 Task: Print page in print using system dialog.
Action: Mouse moved to (85, 76)
Screenshot: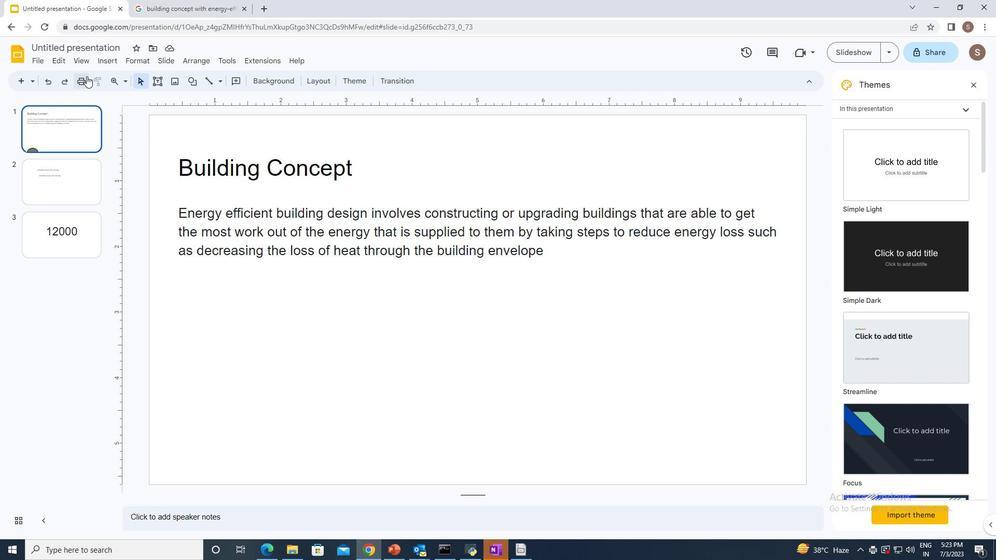
Action: Mouse pressed left at (85, 76)
Screenshot: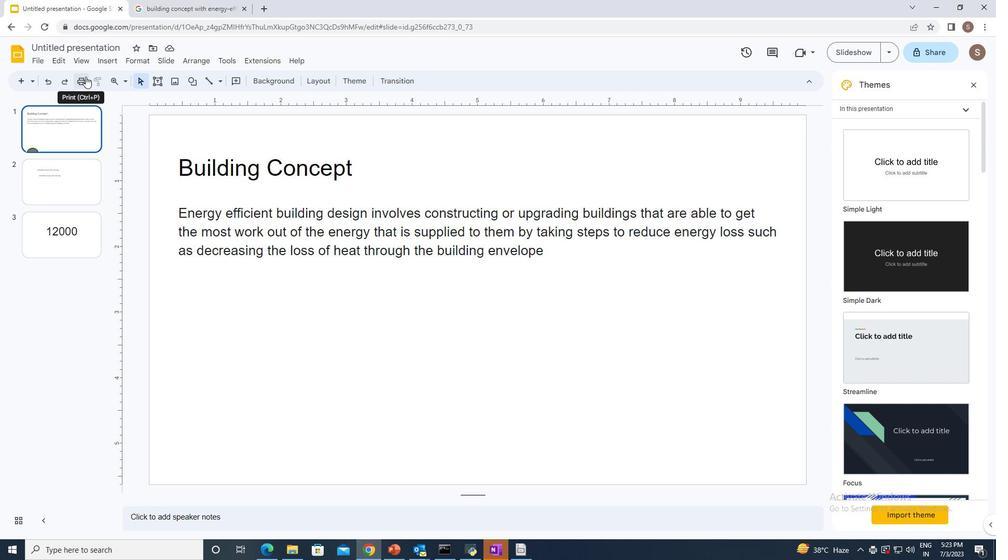 
Action: Mouse moved to (673, 179)
Screenshot: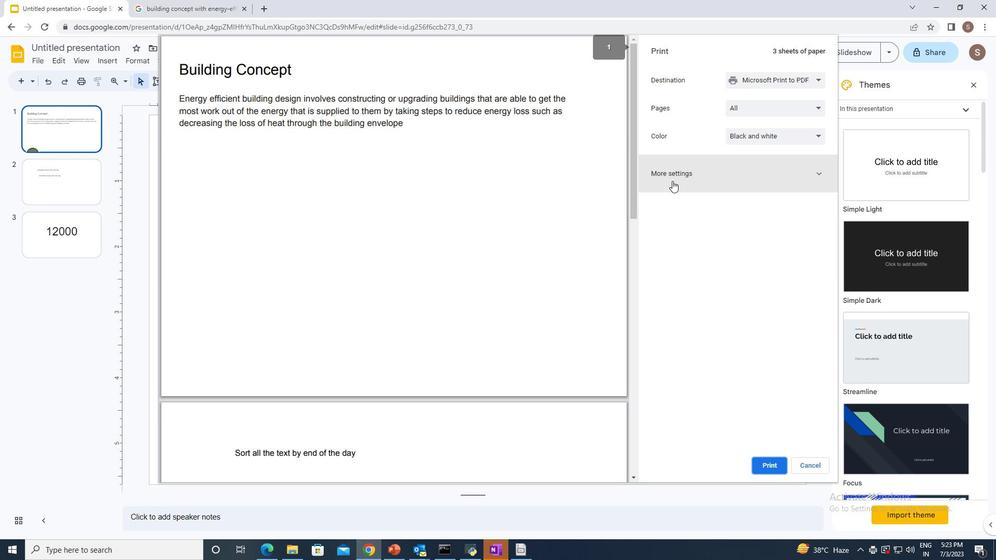
Action: Mouse pressed left at (673, 179)
Screenshot: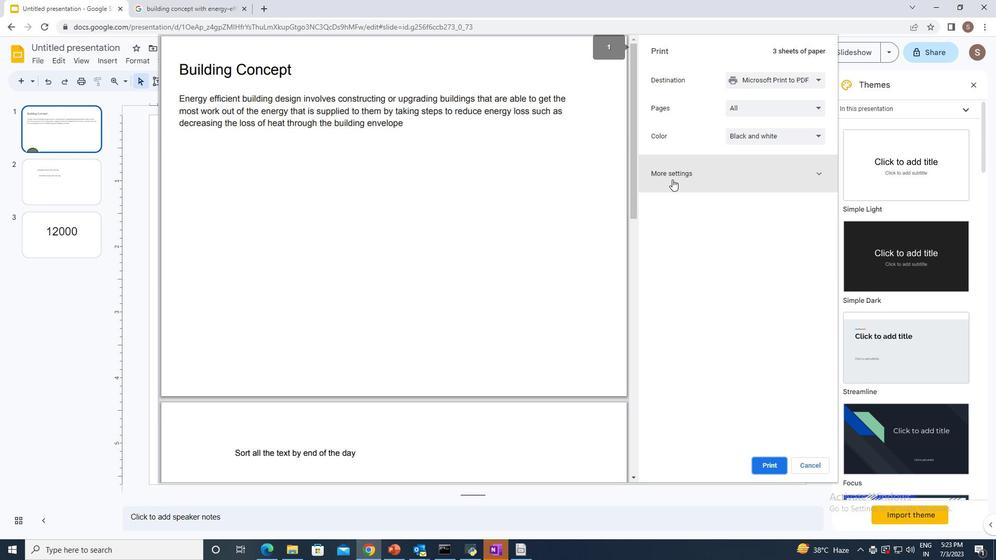 
Action: Mouse moved to (684, 316)
Screenshot: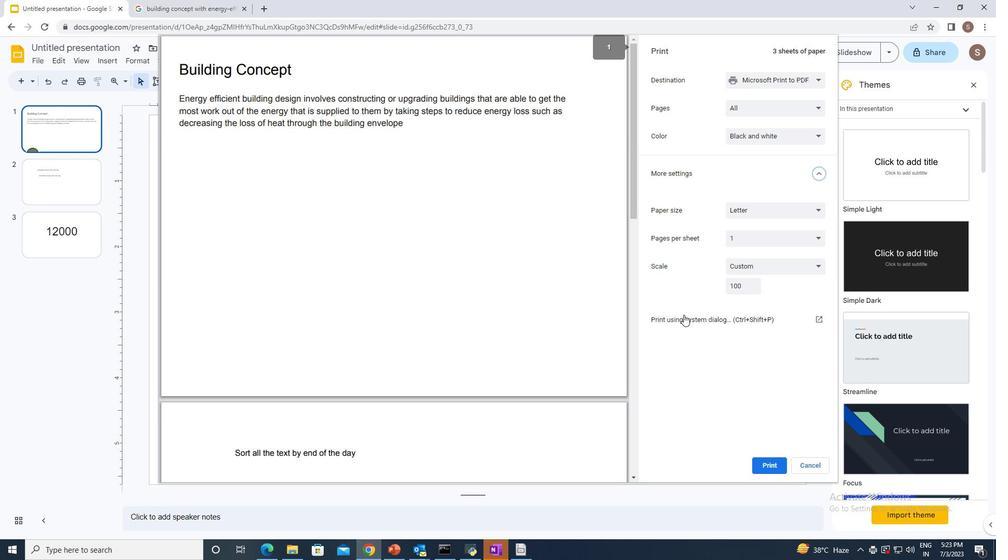 
Action: Mouse pressed left at (684, 316)
Screenshot: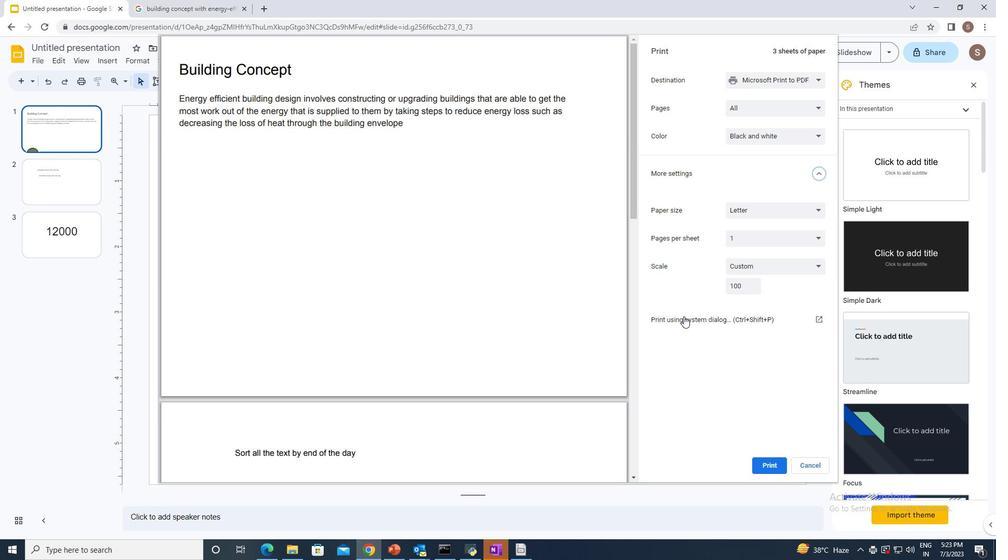
Action: Mouse moved to (131, 210)
Screenshot: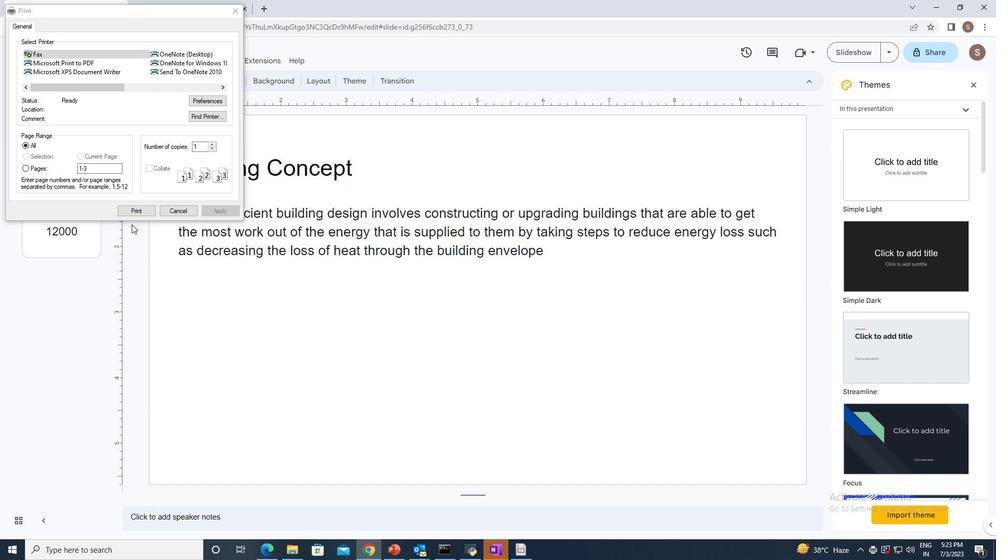 
Action: Mouse pressed left at (131, 210)
Screenshot: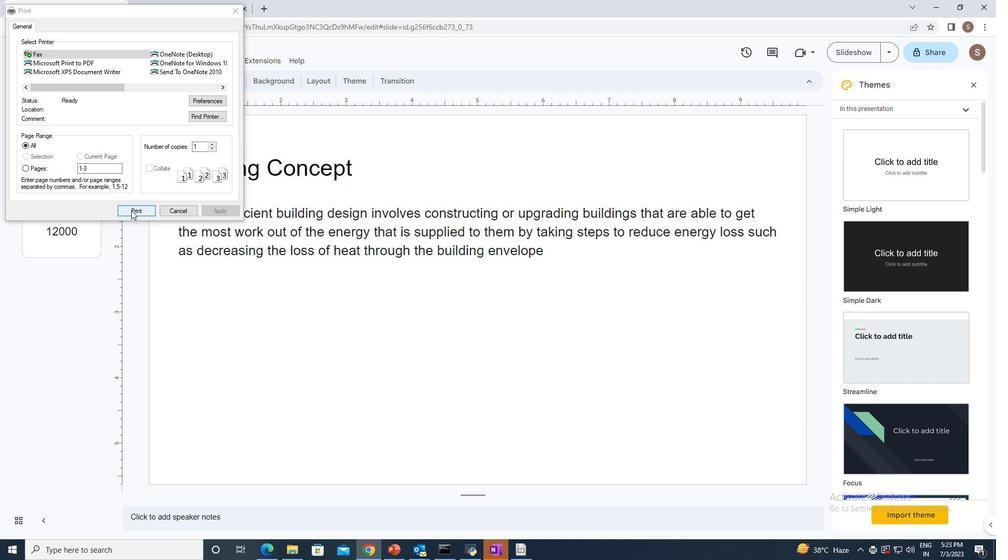 
